 Task: Change the highlight color for search terms in Microsoft Outlook.
Action: Mouse moved to (46, 30)
Screenshot: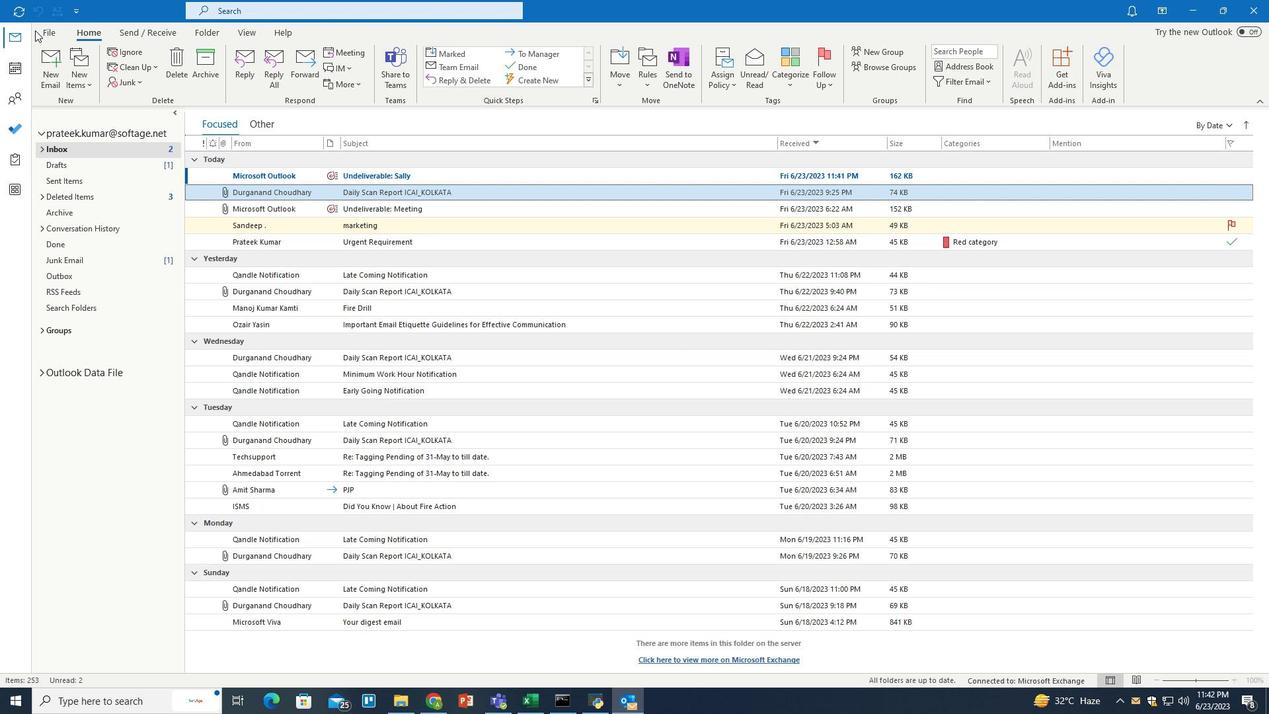 
Action: Mouse pressed left at (46, 30)
Screenshot: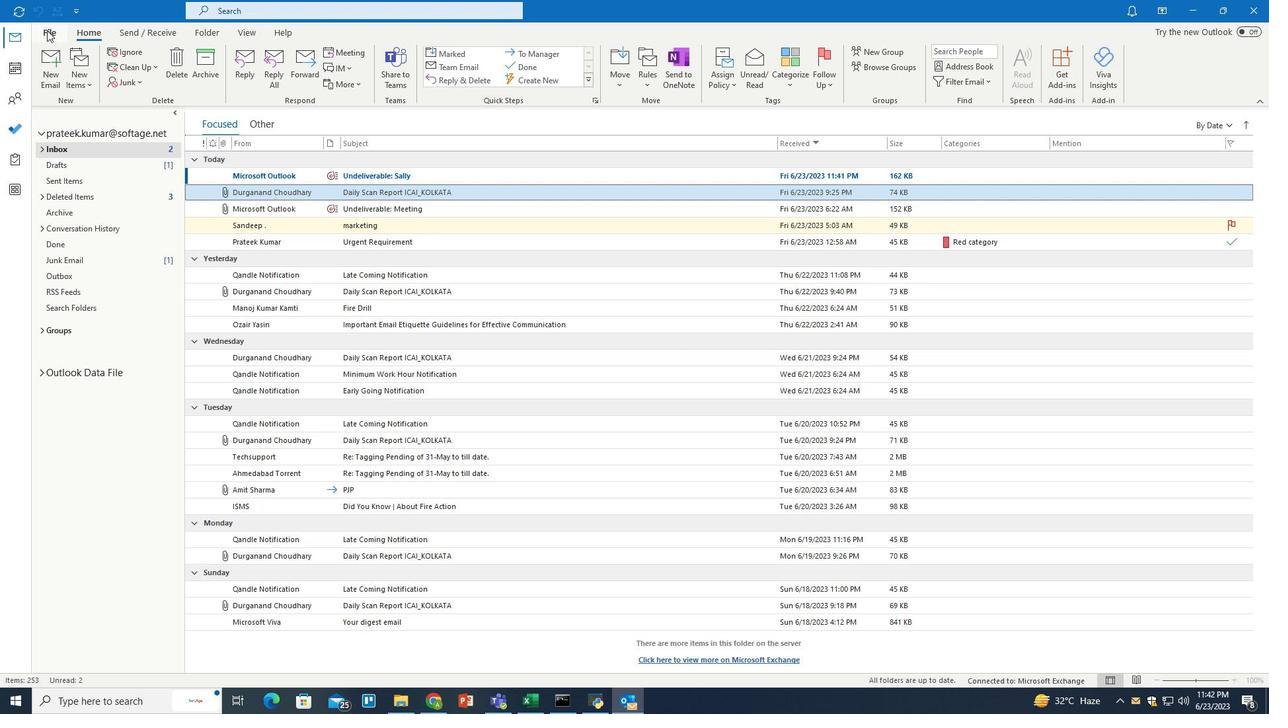 
Action: Mouse moved to (46, 630)
Screenshot: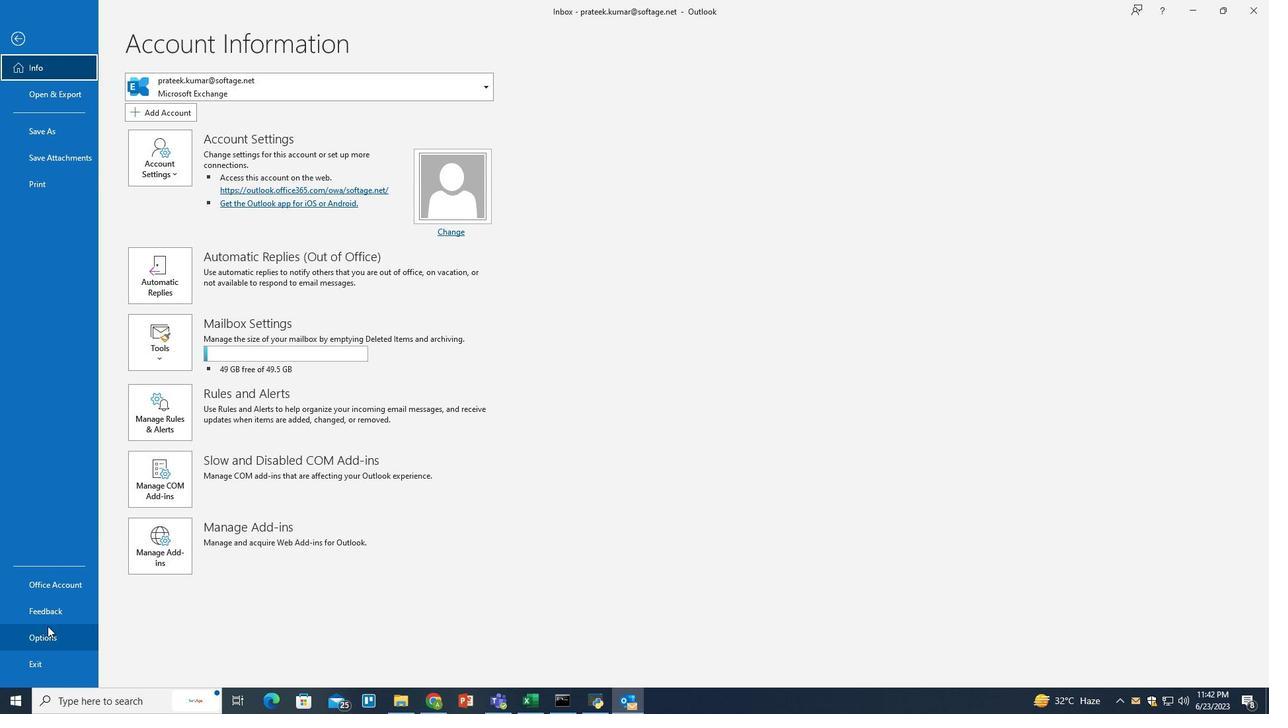 
Action: Mouse pressed left at (46, 630)
Screenshot: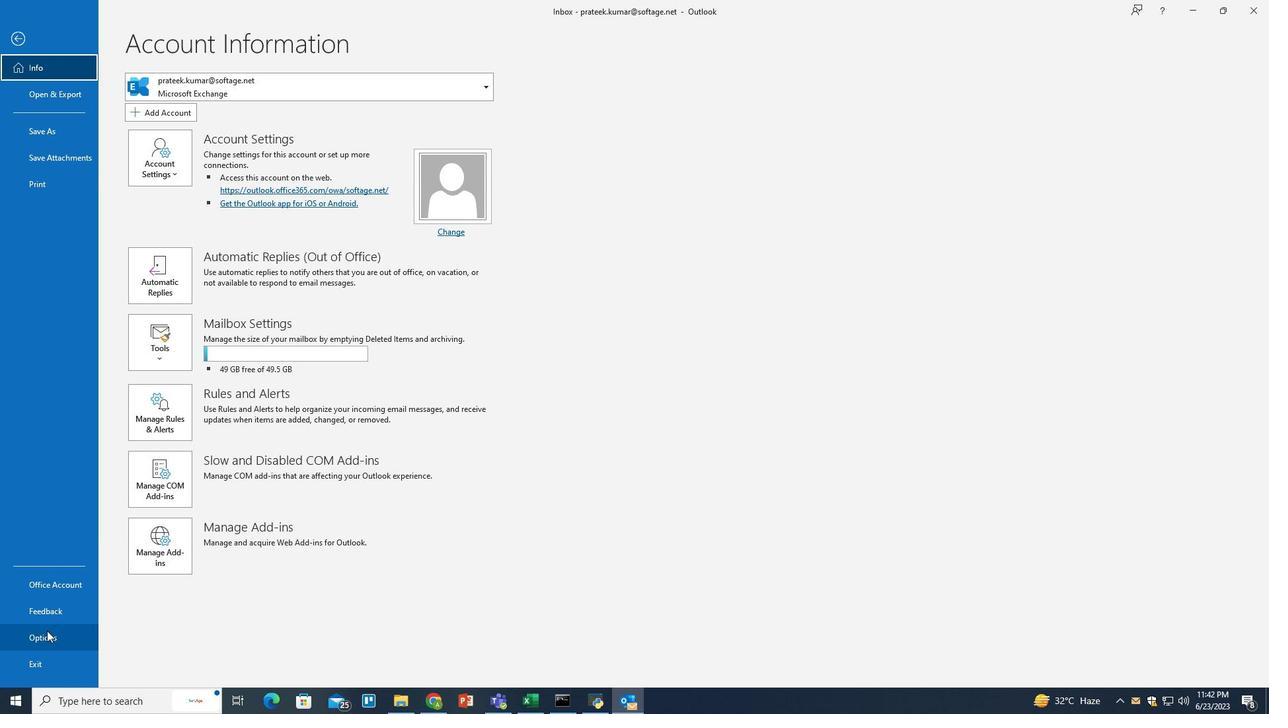 
Action: Mouse moved to (390, 259)
Screenshot: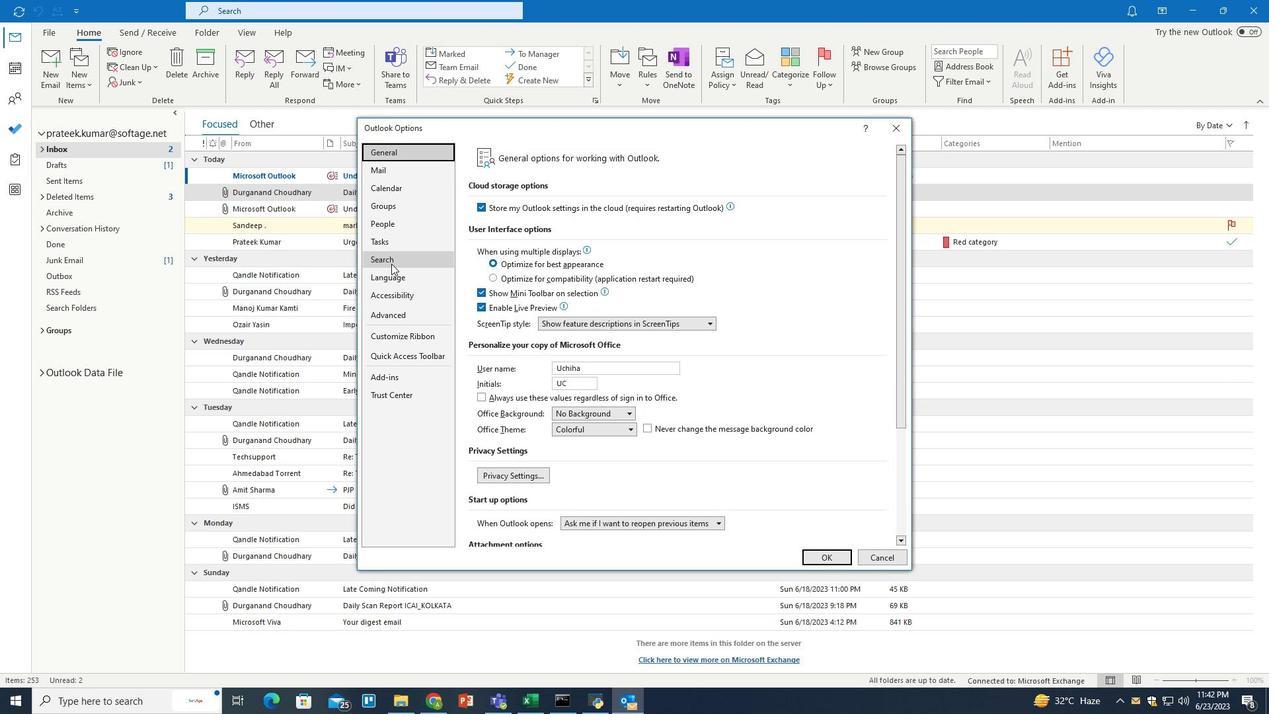 
Action: Mouse pressed left at (390, 259)
Screenshot: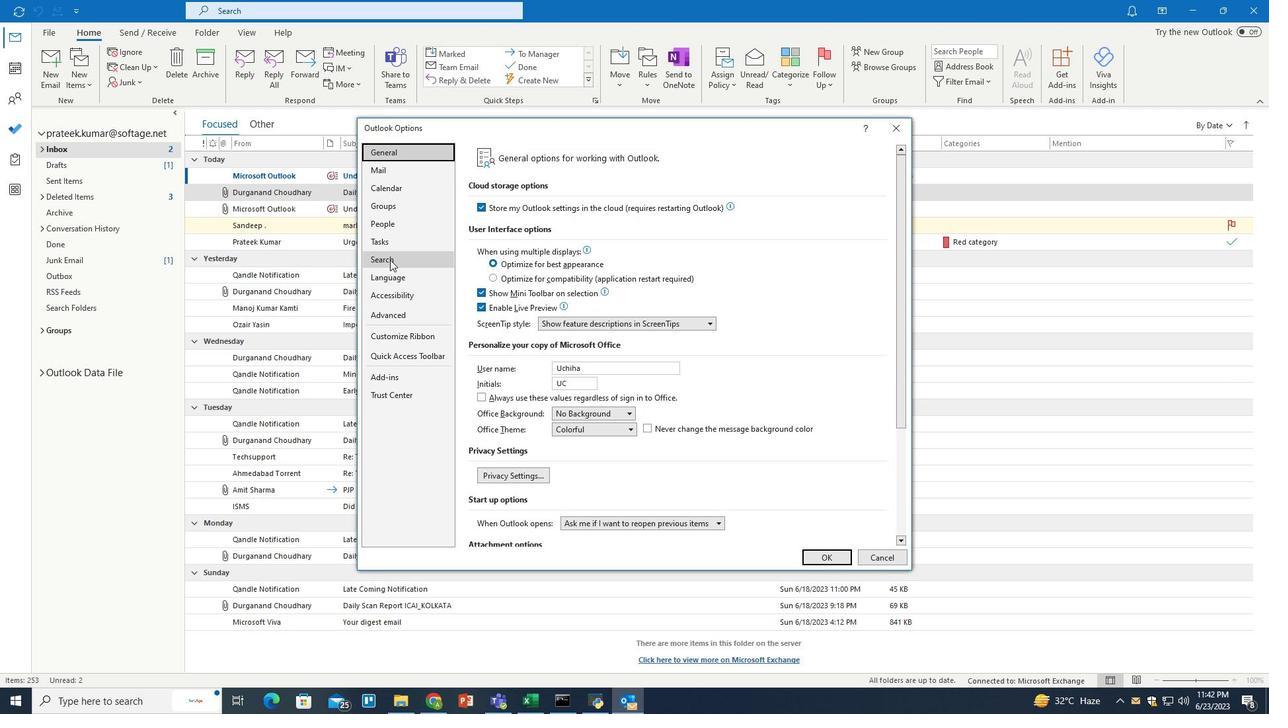 
Action: Mouse moved to (584, 378)
Screenshot: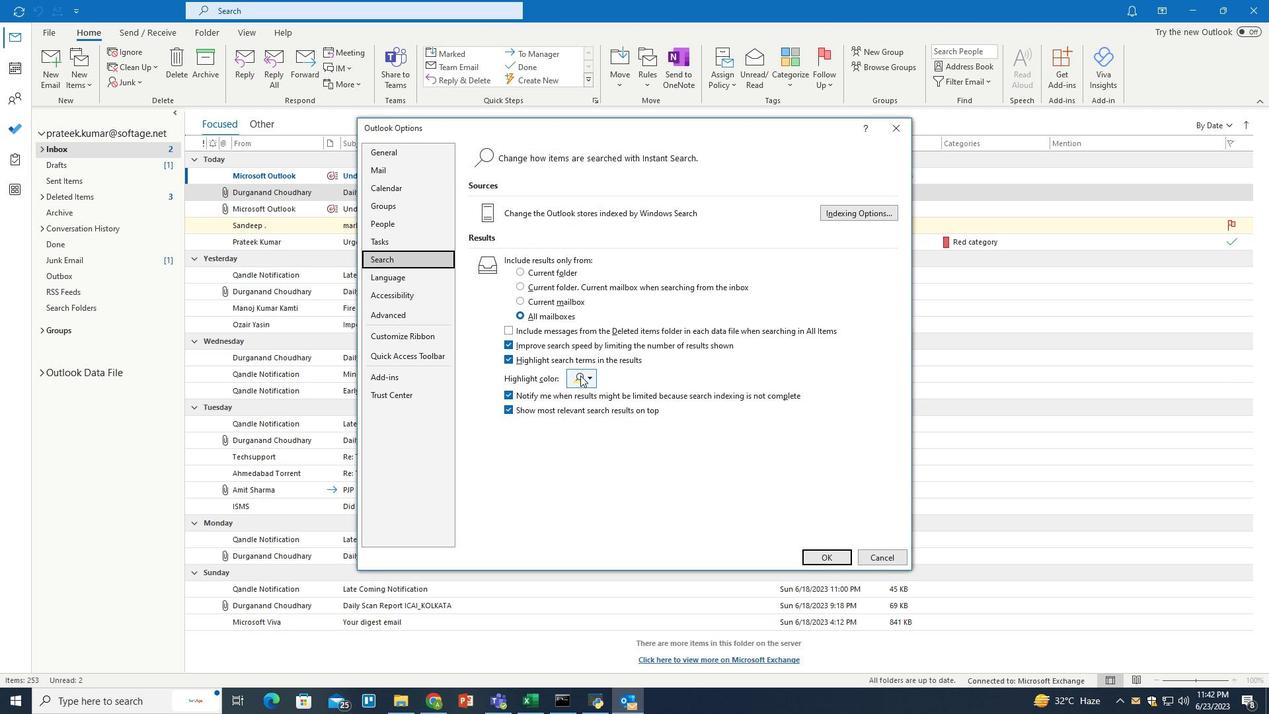 
Action: Mouse pressed left at (584, 378)
Screenshot: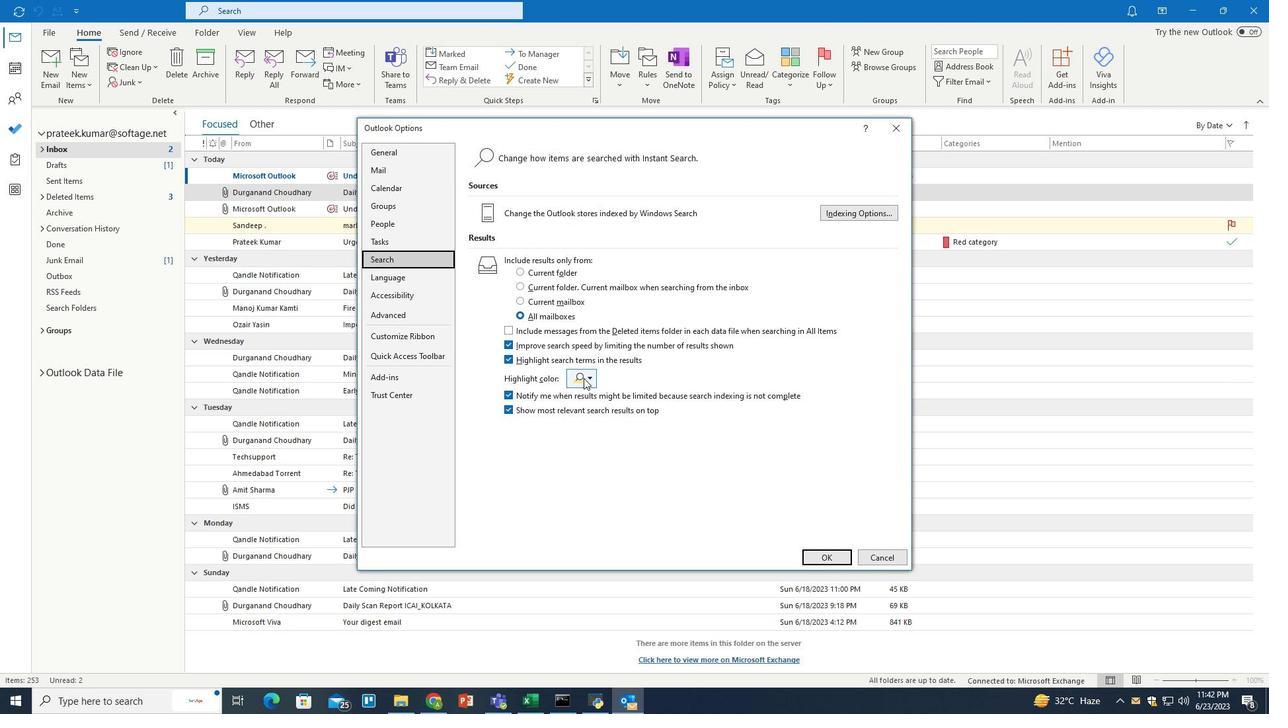
Action: Mouse moved to (589, 447)
Screenshot: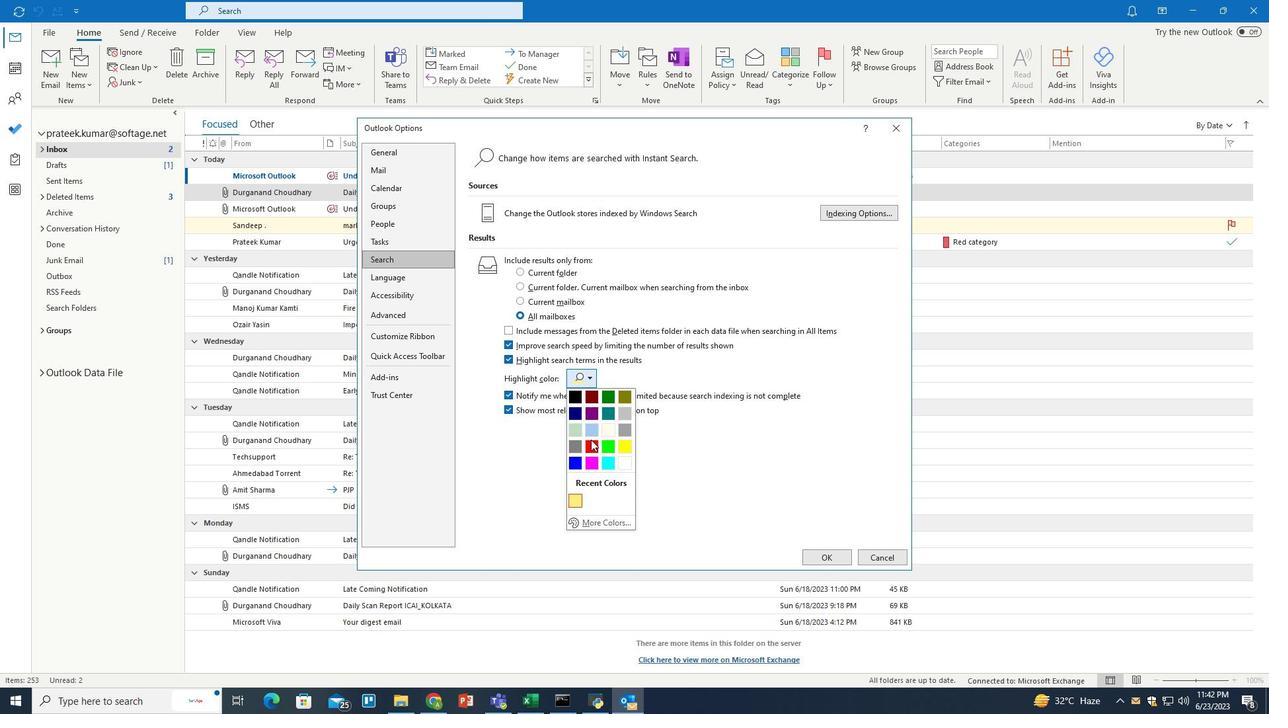 
Action: Mouse pressed left at (589, 447)
Screenshot: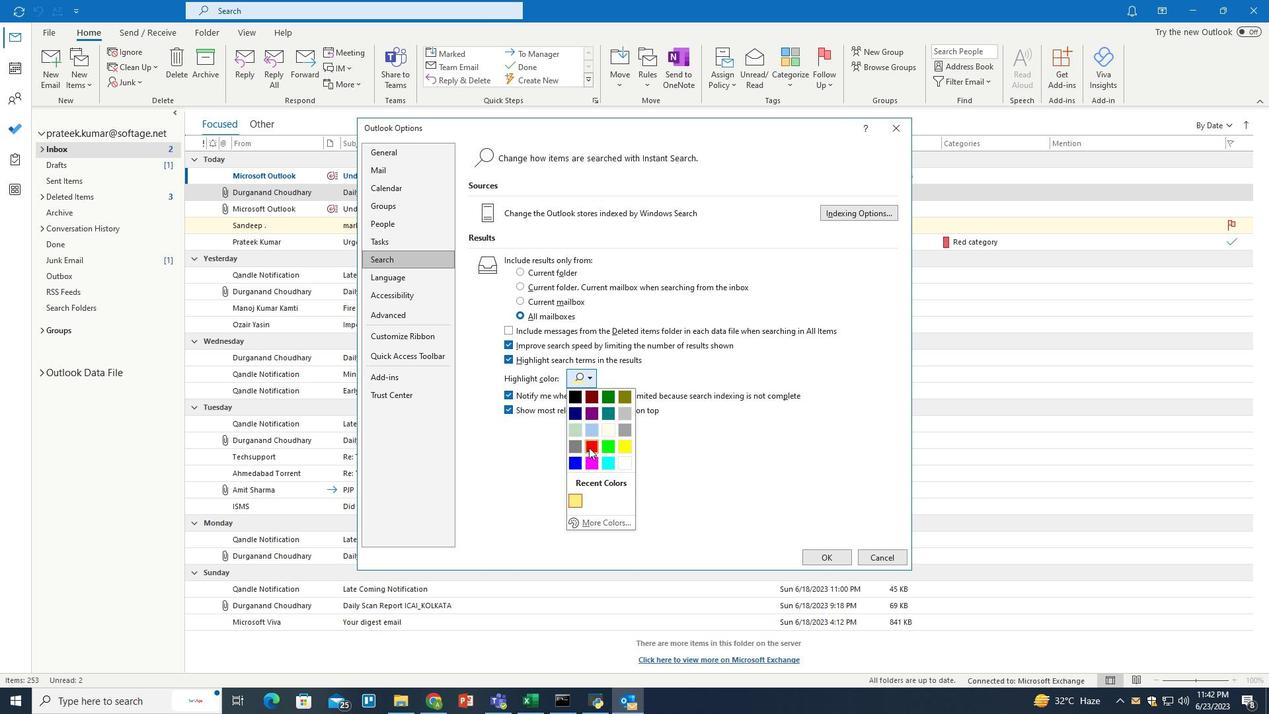 
Action: Mouse moved to (830, 558)
Screenshot: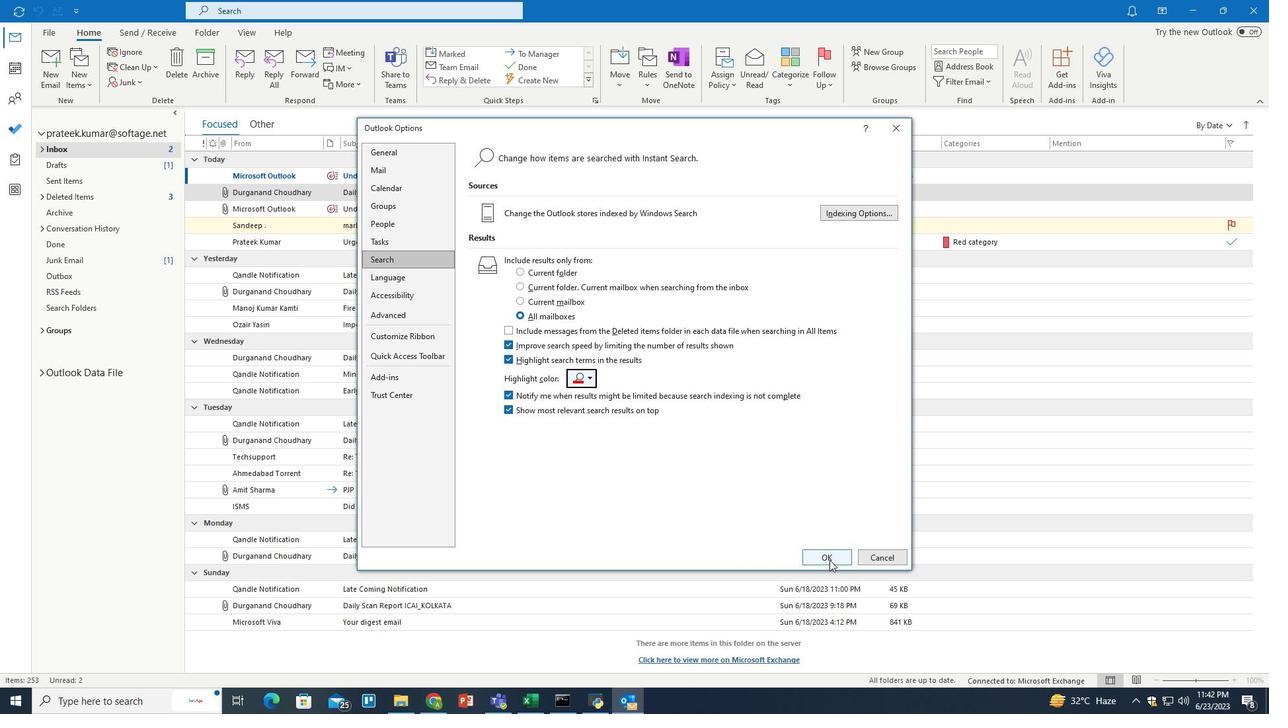 
Action: Mouse pressed left at (830, 558)
Screenshot: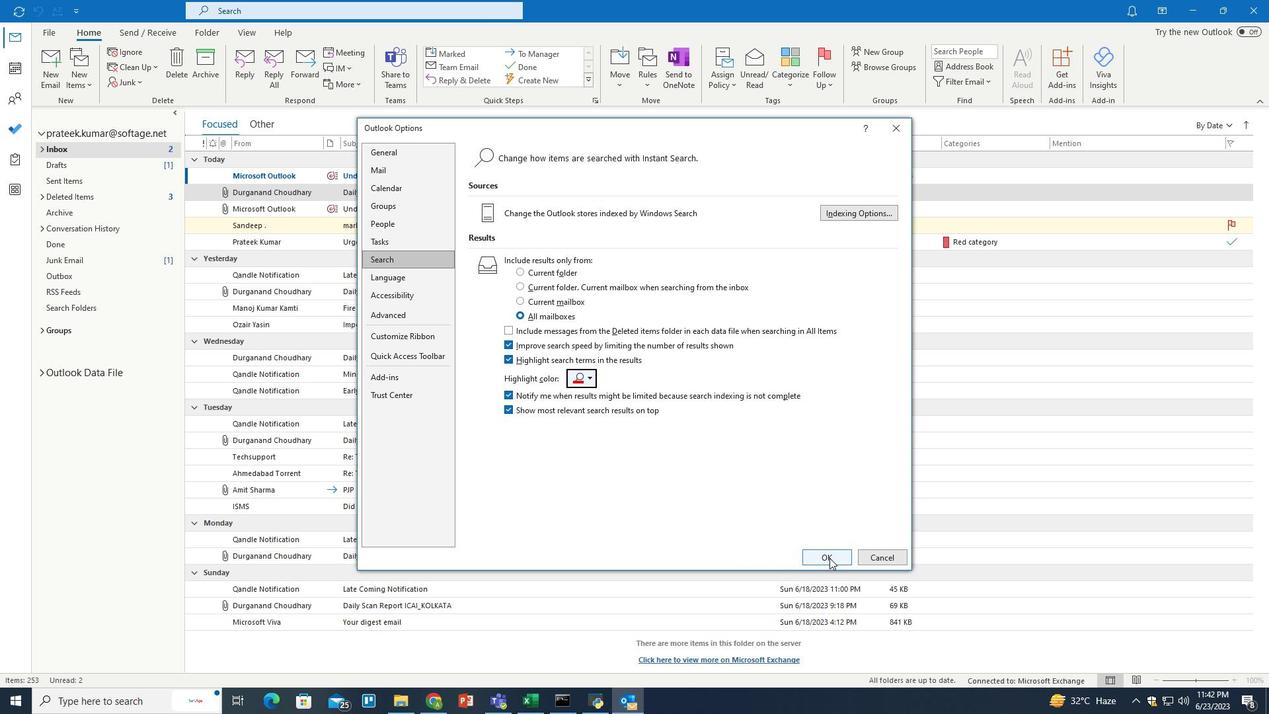 
Action: Mouse moved to (600, 433)
Screenshot: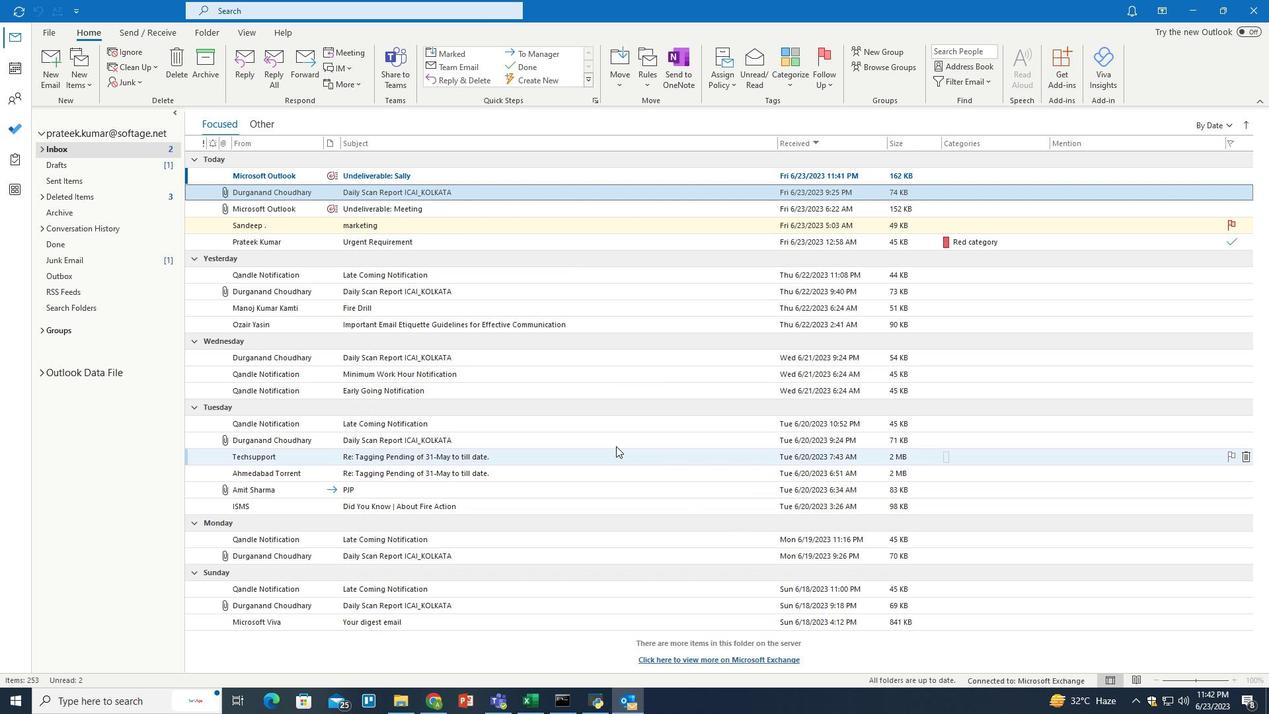 
